 Task: Add a signature Amy Taylor containing 'Cheers, Amy Taylor' to email address softage.1@softage.net and add a folder Videos
Action: Mouse moved to (121, 150)
Screenshot: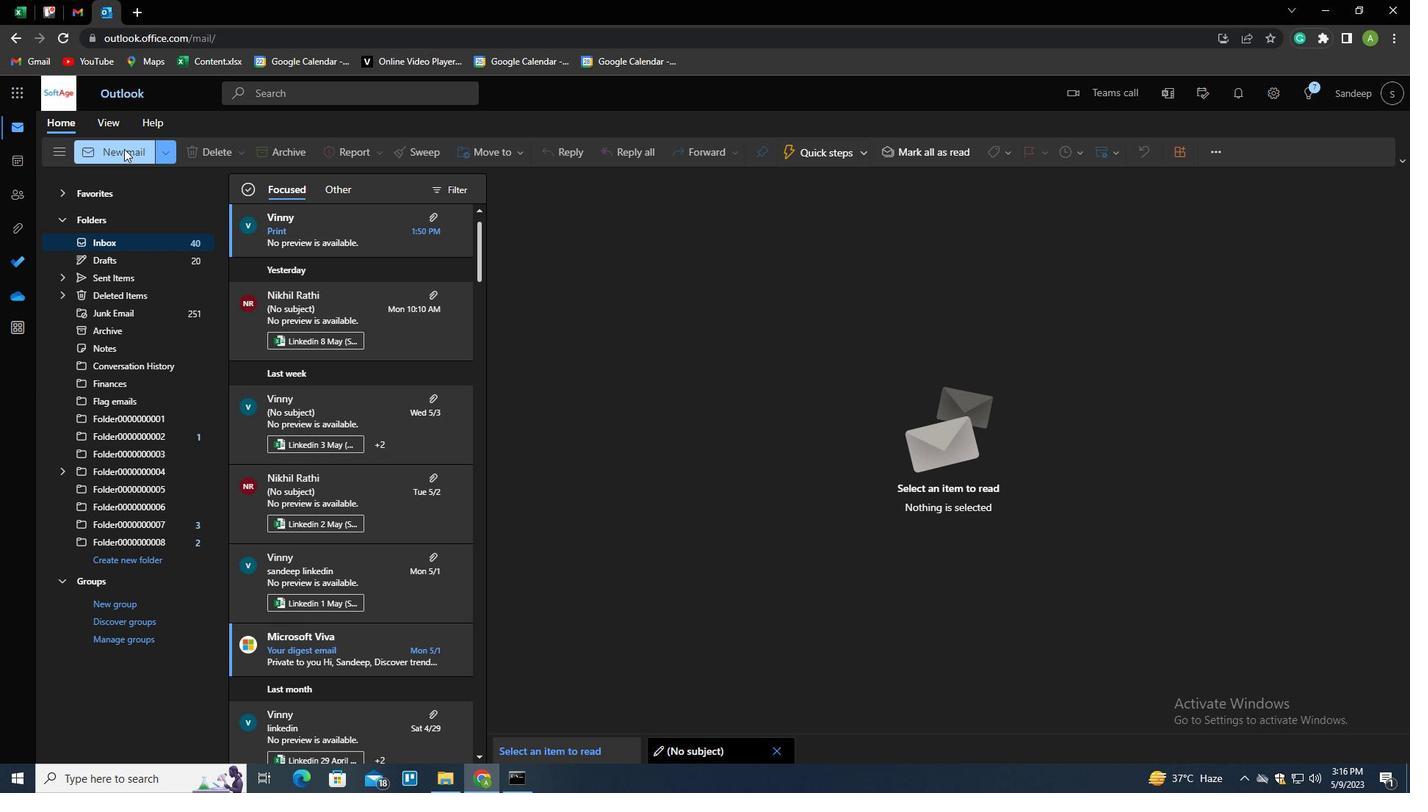 
Action: Mouse pressed left at (121, 150)
Screenshot: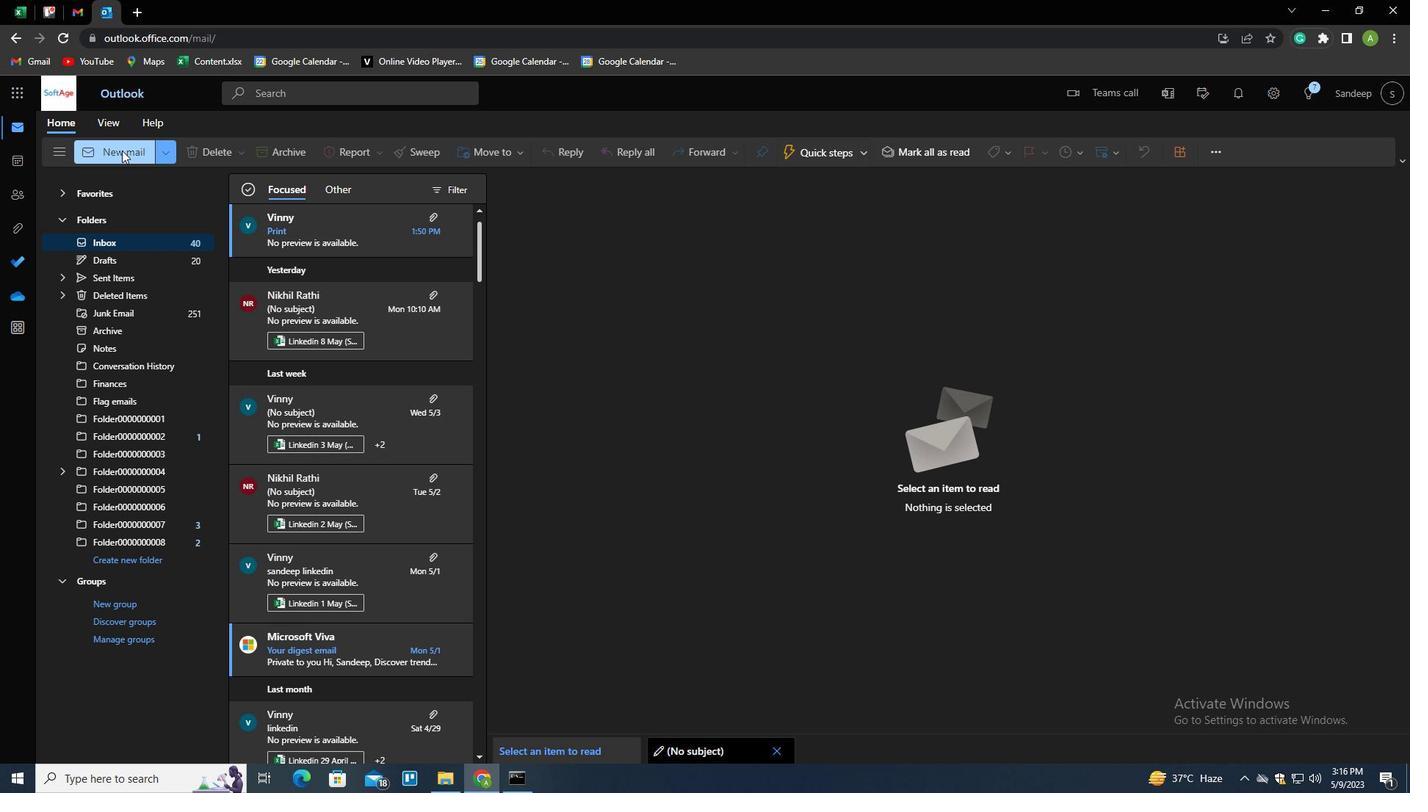 
Action: Mouse moved to (990, 155)
Screenshot: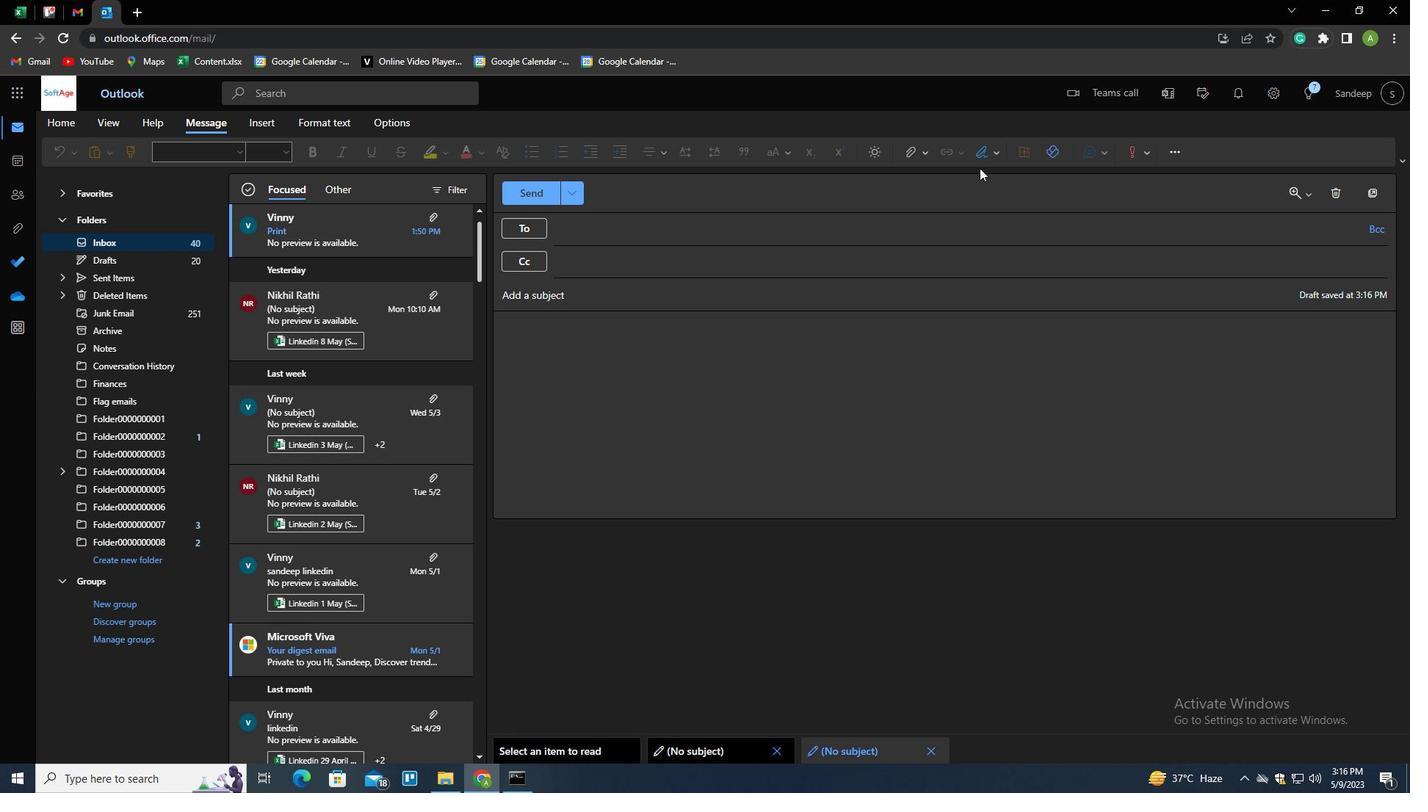 
Action: Mouse pressed left at (990, 155)
Screenshot: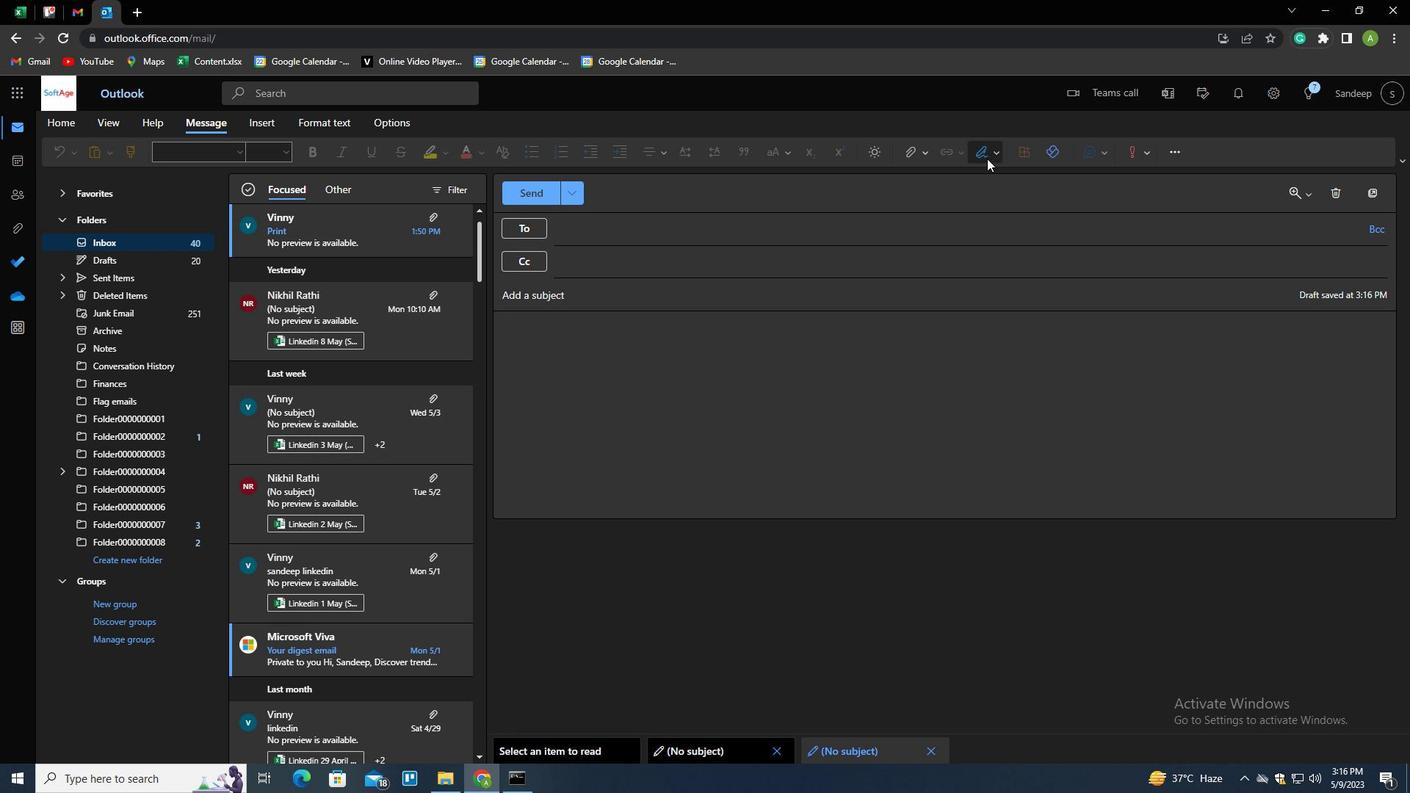 
Action: Mouse moved to (980, 181)
Screenshot: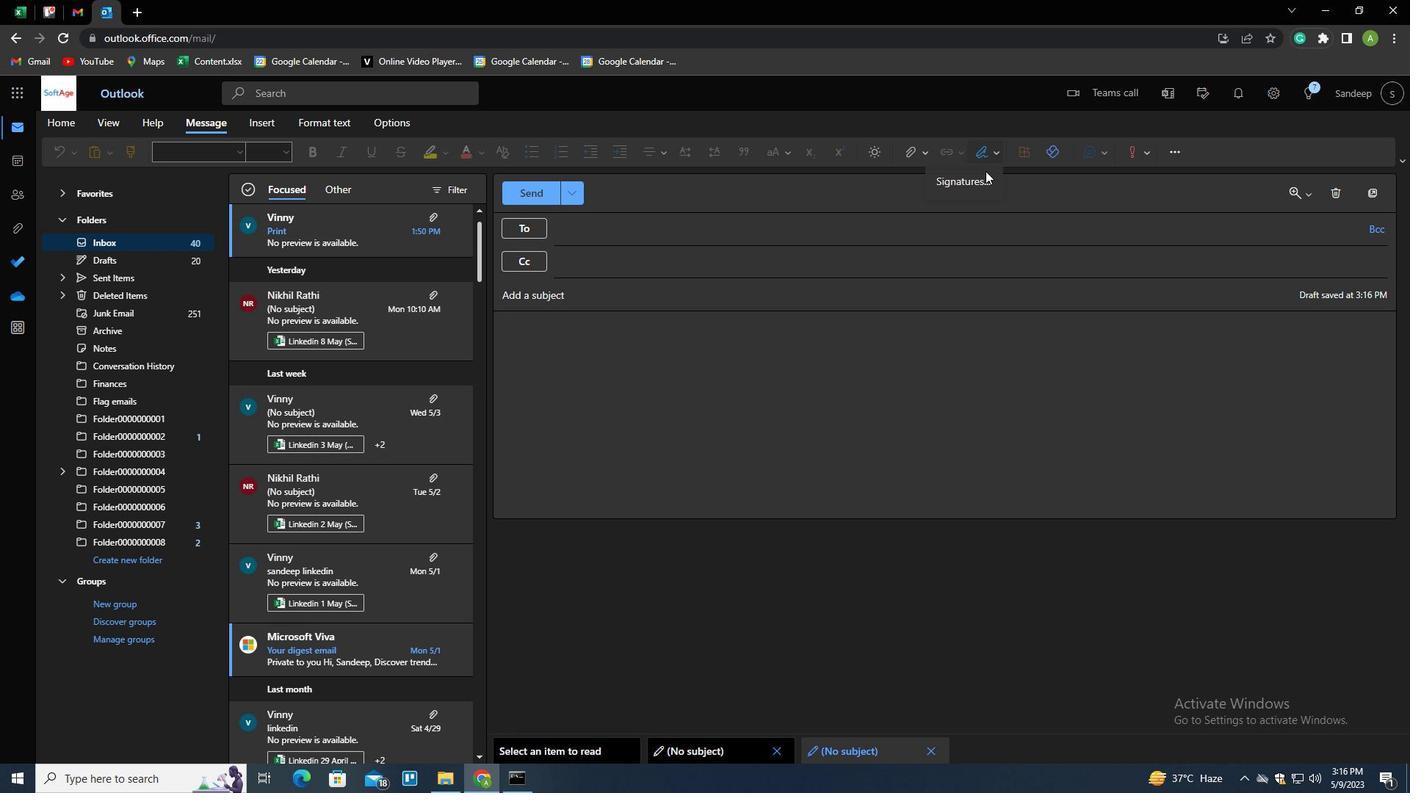 
Action: Mouse pressed left at (980, 181)
Screenshot: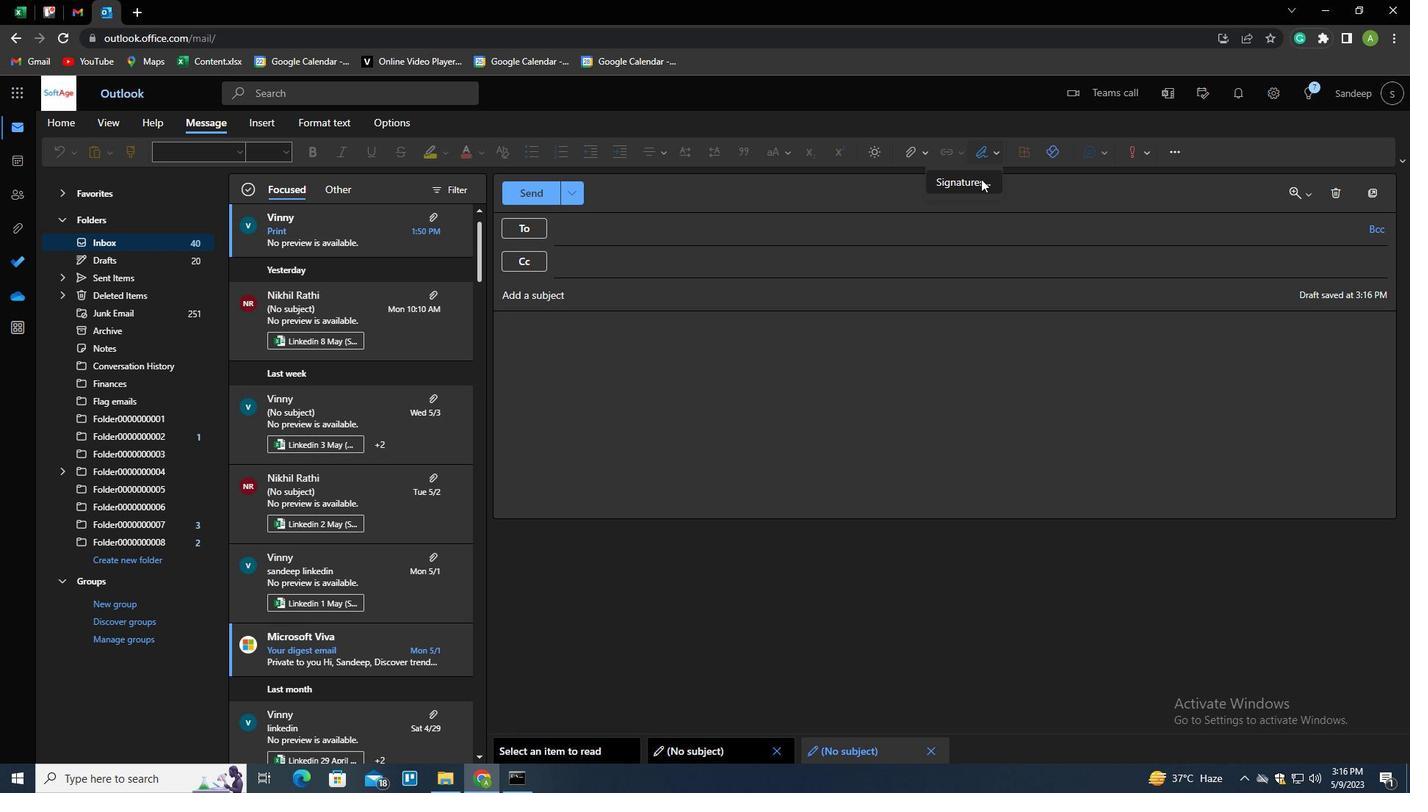 
Action: Mouse moved to (647, 275)
Screenshot: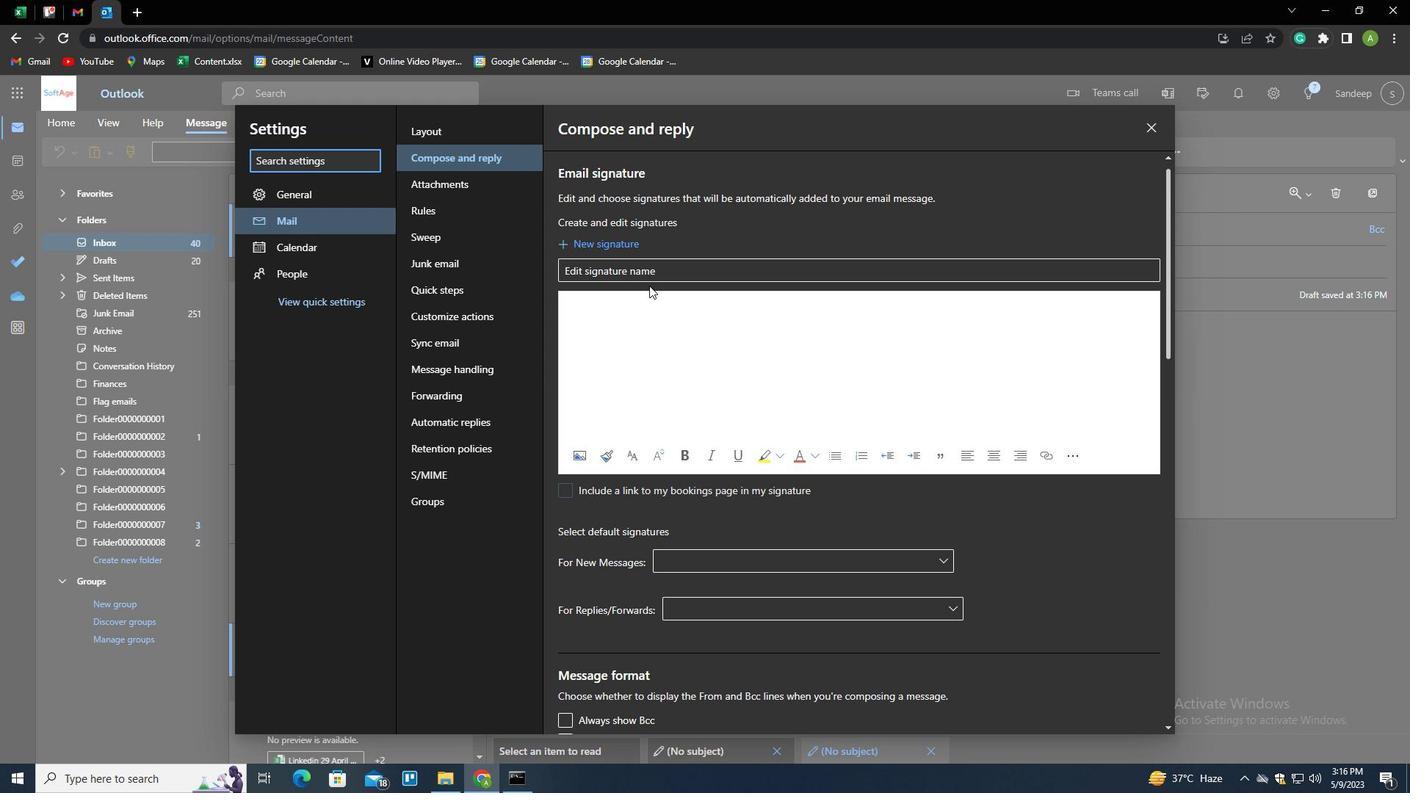 
Action: Mouse pressed left at (647, 275)
Screenshot: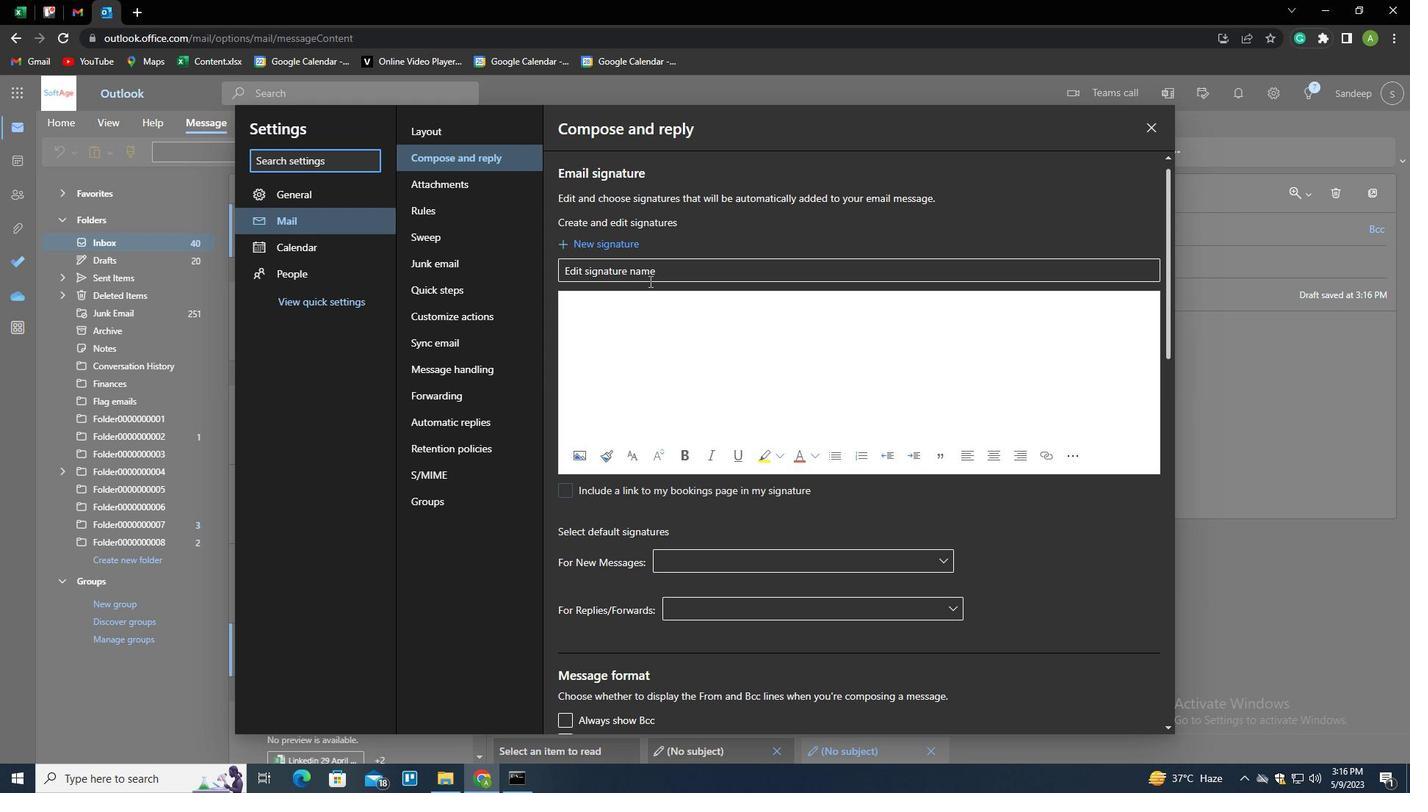 
Action: Key pressed <Key.shift><Key.shift>AMY<Key.space><Key.shift>TAYLOR<Key.tab><Key.shift_r><Key.enter><Key.enter><Key.enter><Key.enter><Key.enter><Key.shift><Key.shift><Key.shift><Key.shift><Key.shift><Key.shift><Key.shift><Key.shift><Key.shift><Key.shift><Key.shift><Key.shift><Key.shift><Key.shift><Key.shift><Key.shift><Key.shift><Key.shift><Key.shift><Key.shift><Key.shift><Key.shift><Key.shift><Key.shift><Key.shift><Key.shift><Key.shift><Key.shift><Key.shift><Key.shift><Key.shift><Key.shift><Key.shift><Key.shift><Key.shift><Key.shift><Key.shift><Key.shift><Key.shift><Key.shift><Key.shift><Key.shift><Key.shift><Key.shift><Key.shift><Key.shift><Key.shift><Key.shift><Key.shift><Key.shift><Key.shift><Key.shift>CHEERS,<Key.shift_r><Key.enter>A<Key.shift><Key.backspace><Key.shift>AMY<Key.space><Key.shift>TAYLOR
Screenshot: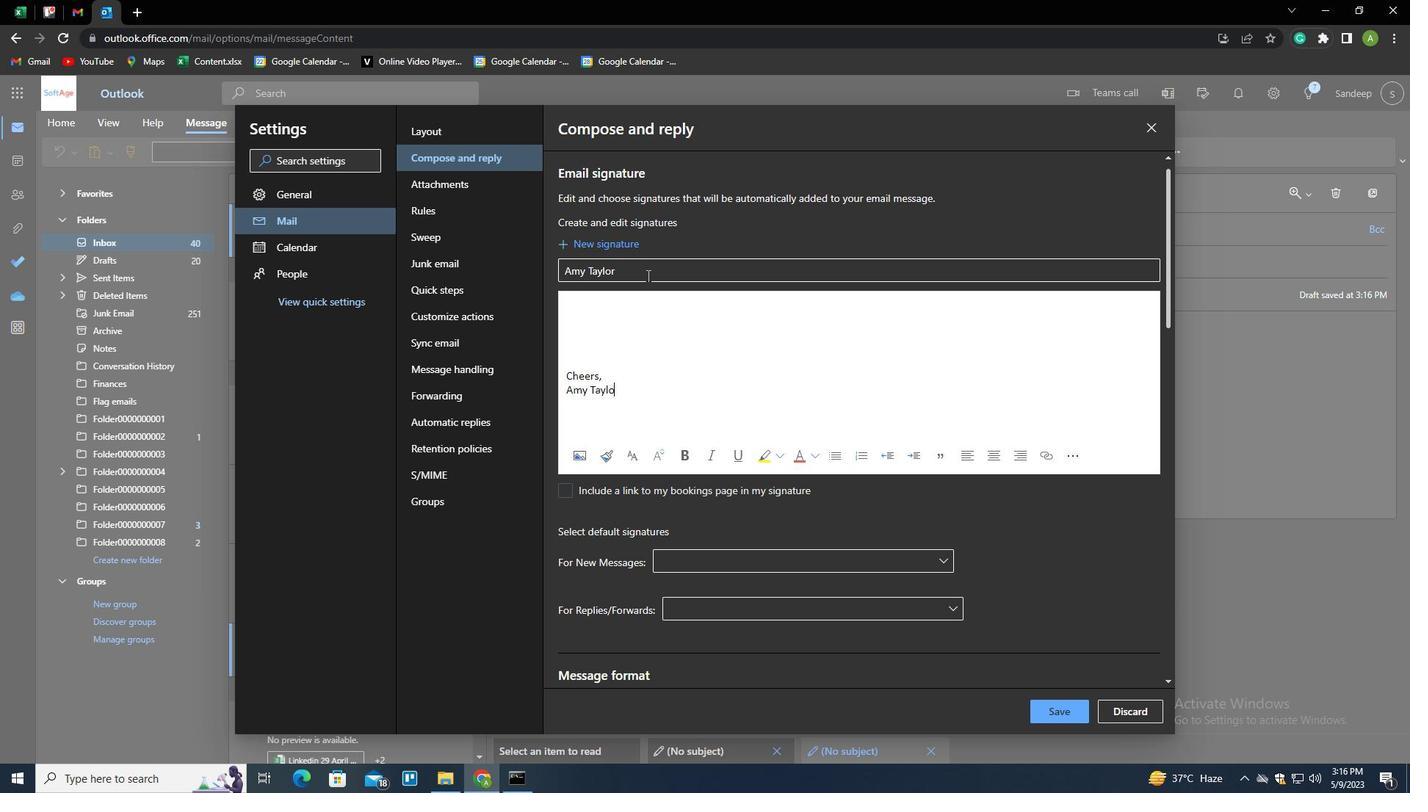 
Action: Mouse moved to (714, 374)
Screenshot: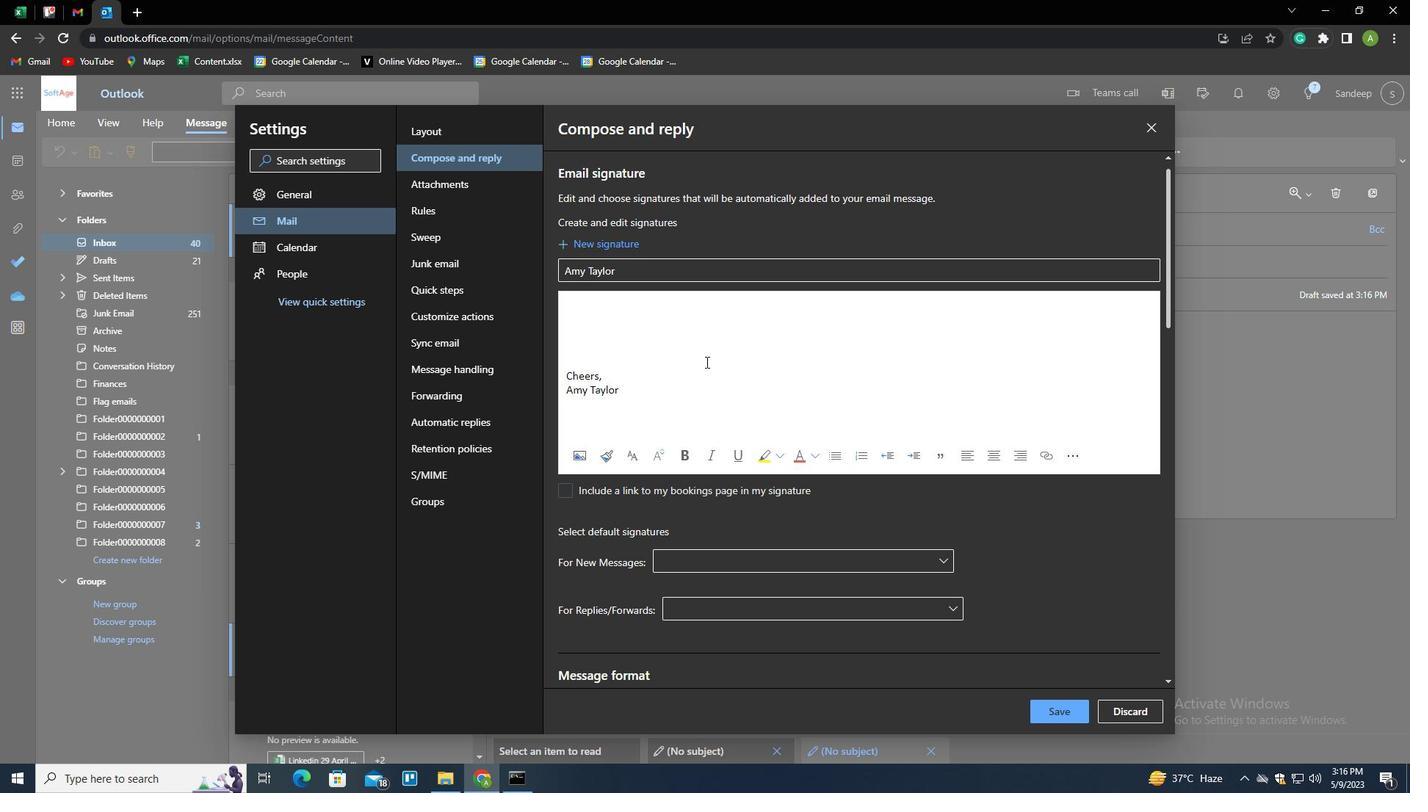 
Action: Mouse pressed left at (714, 374)
Screenshot: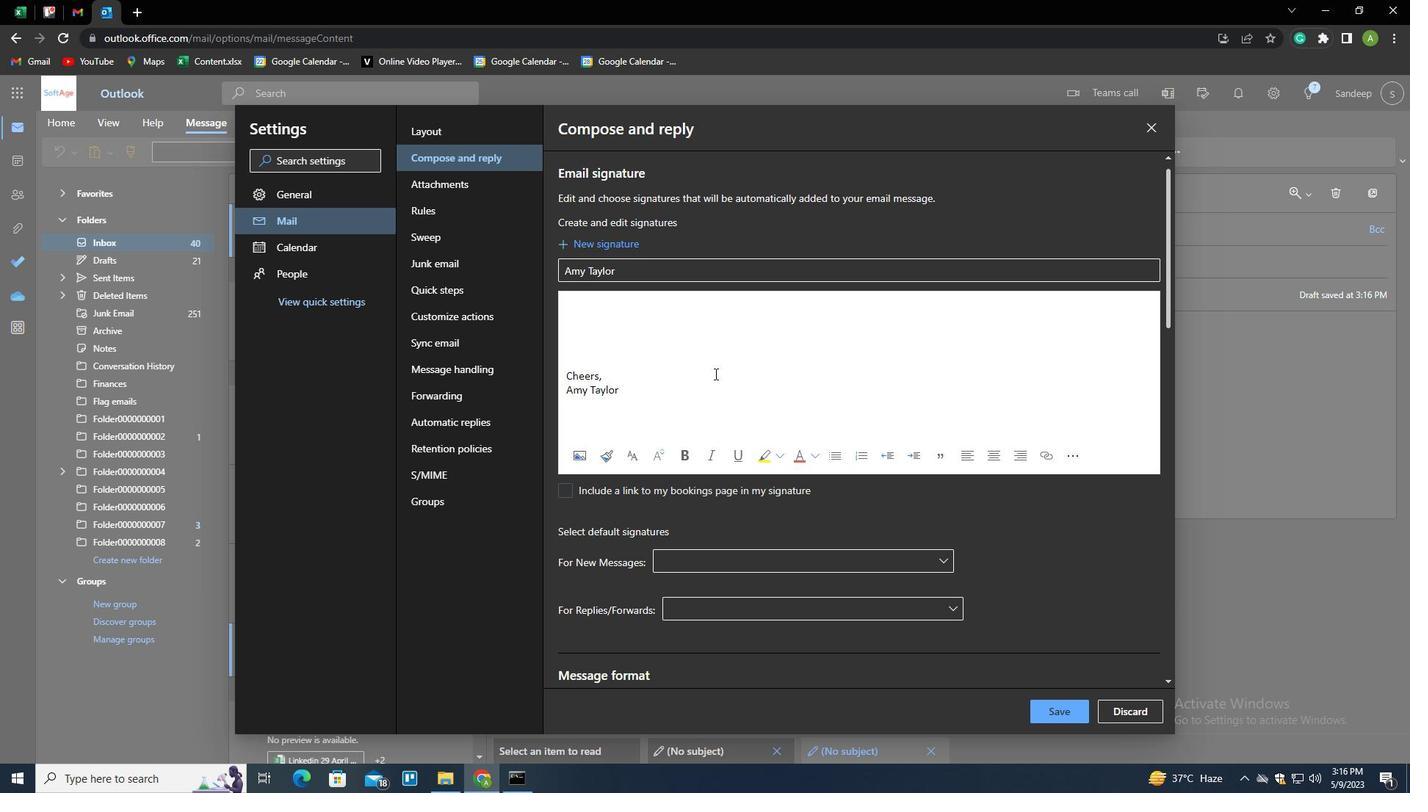 
Action: Mouse moved to (1066, 706)
Screenshot: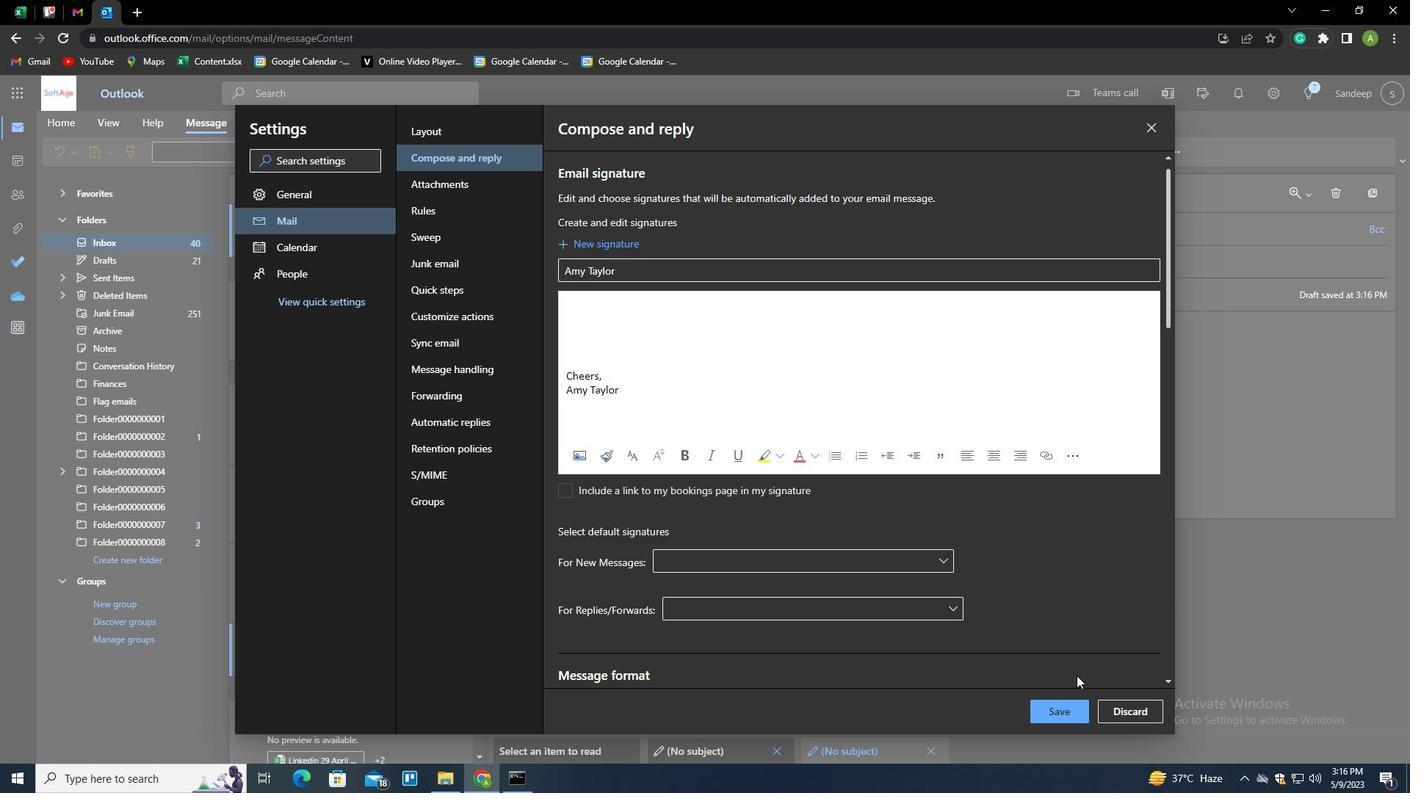 
Action: Mouse pressed left at (1066, 706)
Screenshot: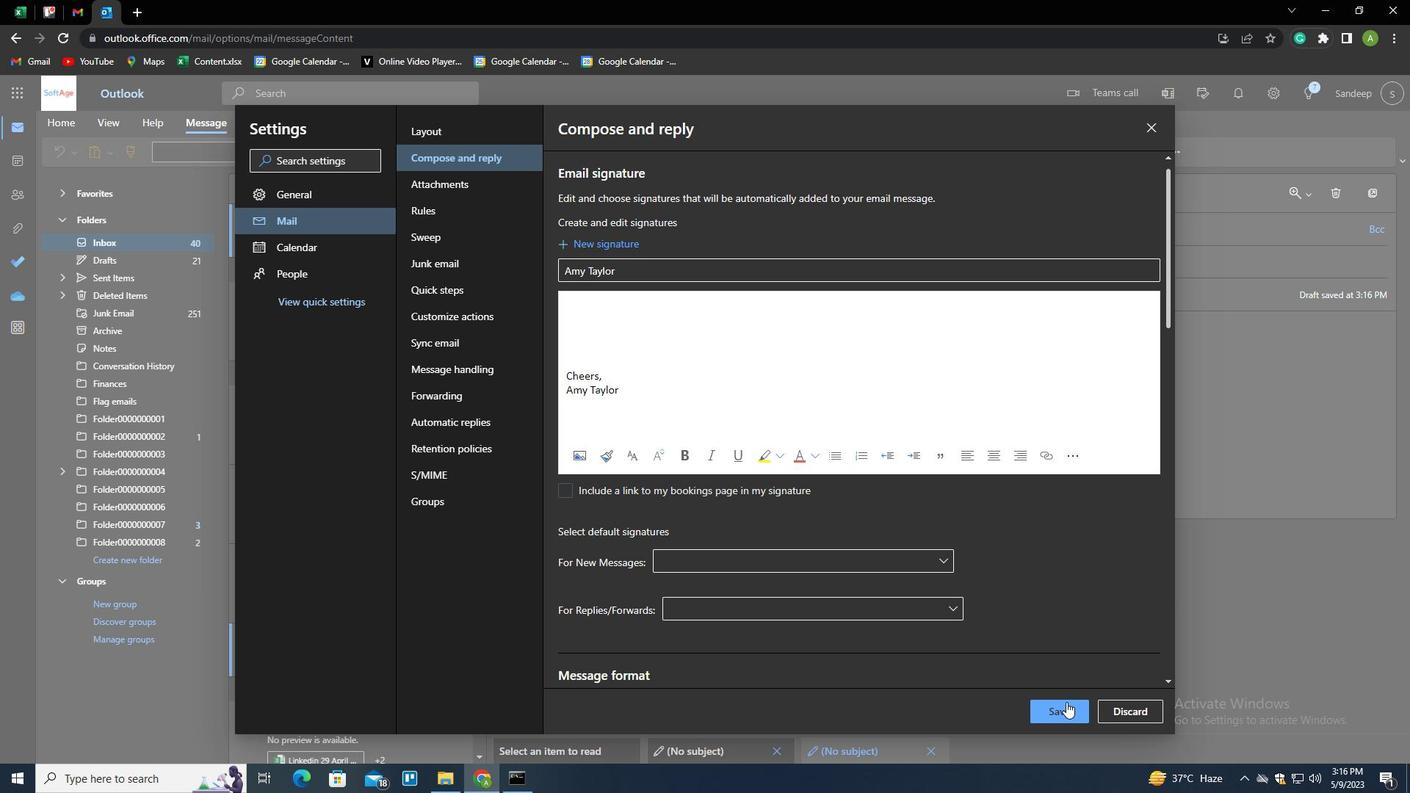 
Action: Mouse moved to (1239, 452)
Screenshot: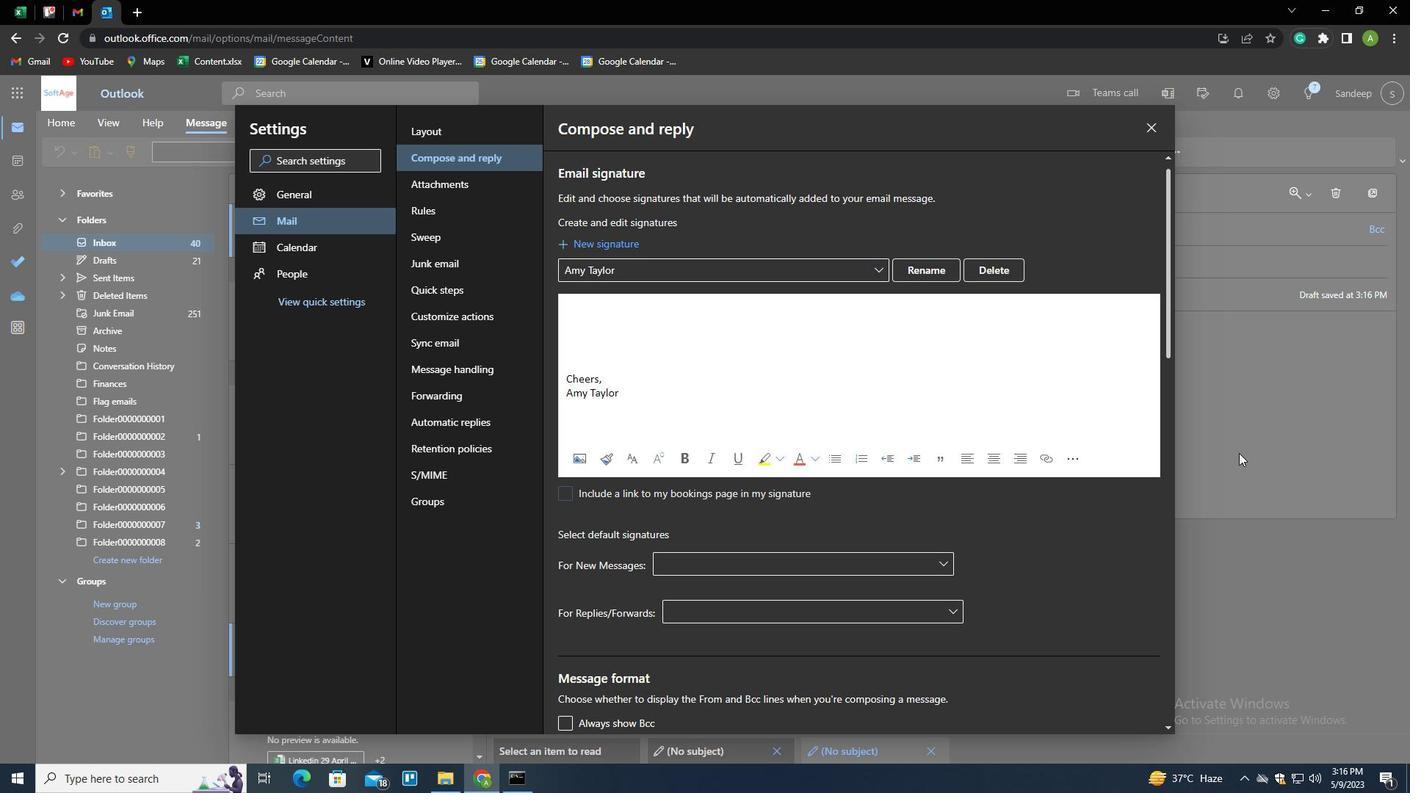 
Action: Mouse pressed left at (1239, 452)
Screenshot: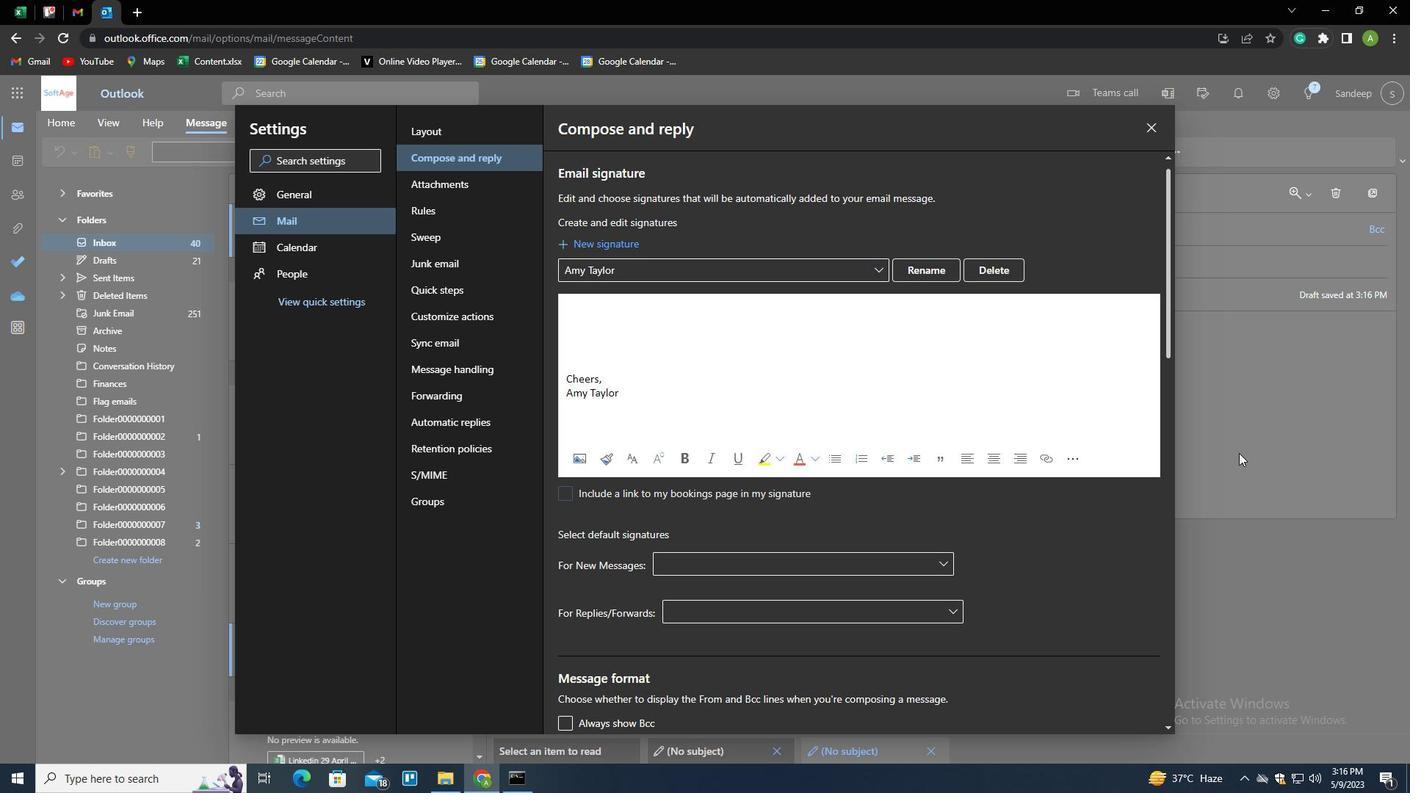 
Action: Mouse moved to (976, 155)
Screenshot: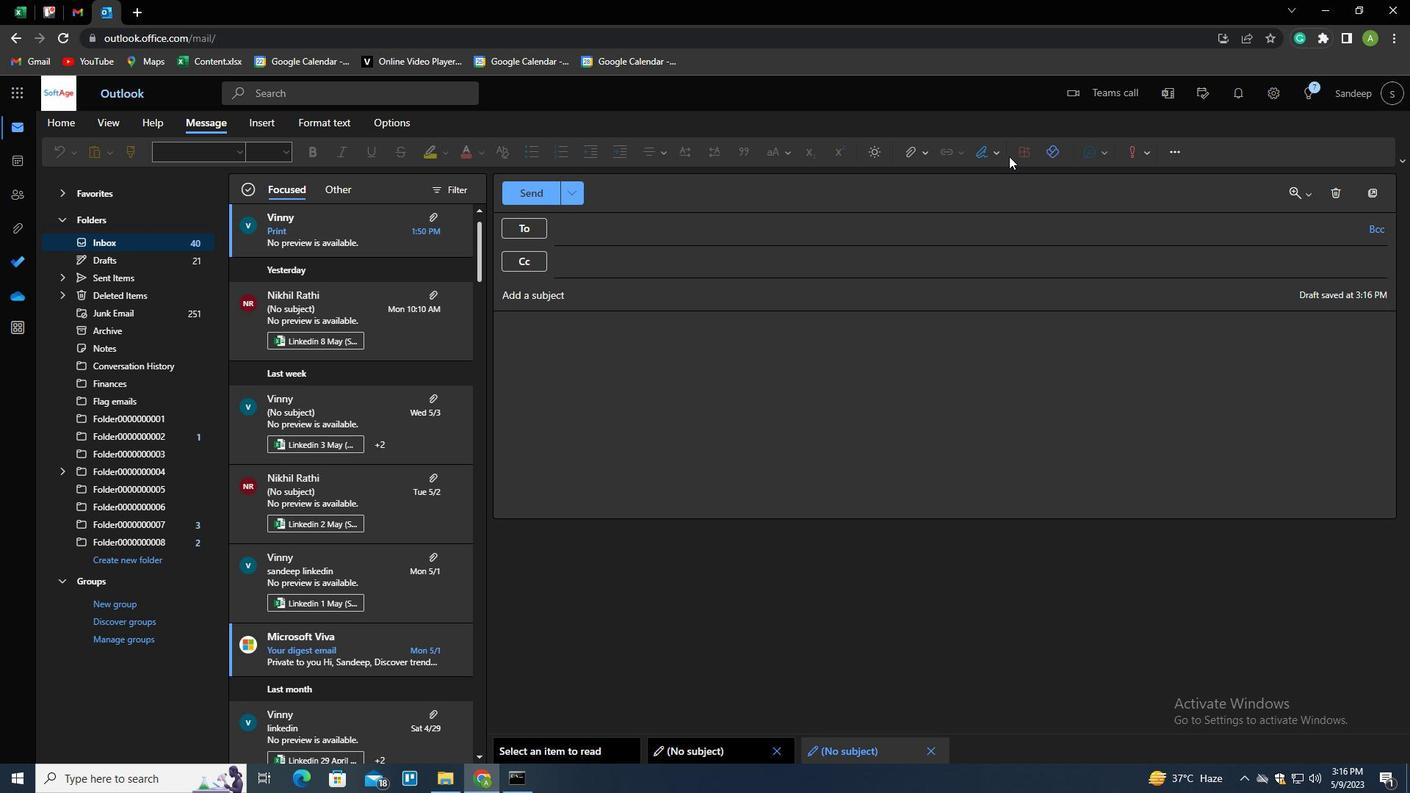 
Action: Mouse pressed left at (976, 155)
Screenshot: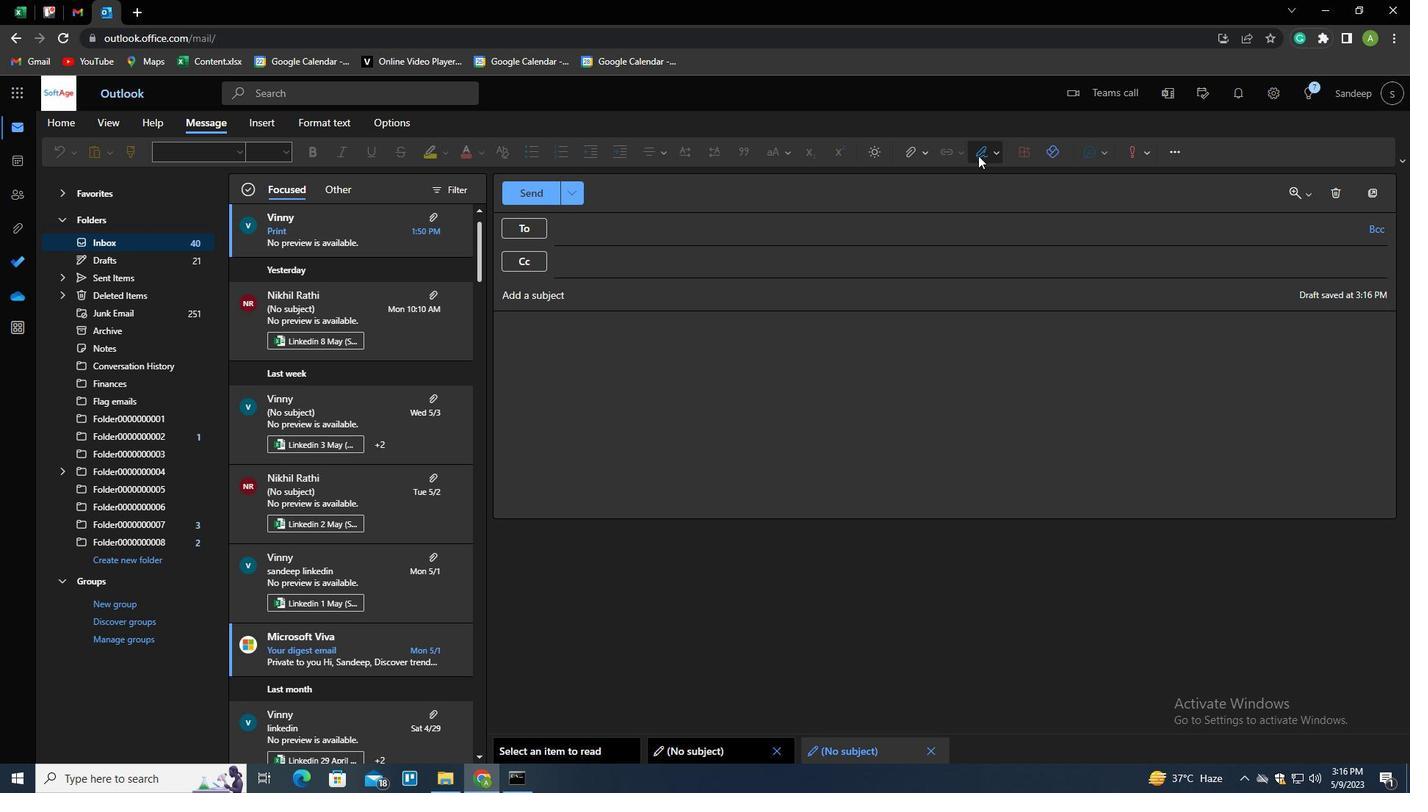 
Action: Mouse moved to (974, 185)
Screenshot: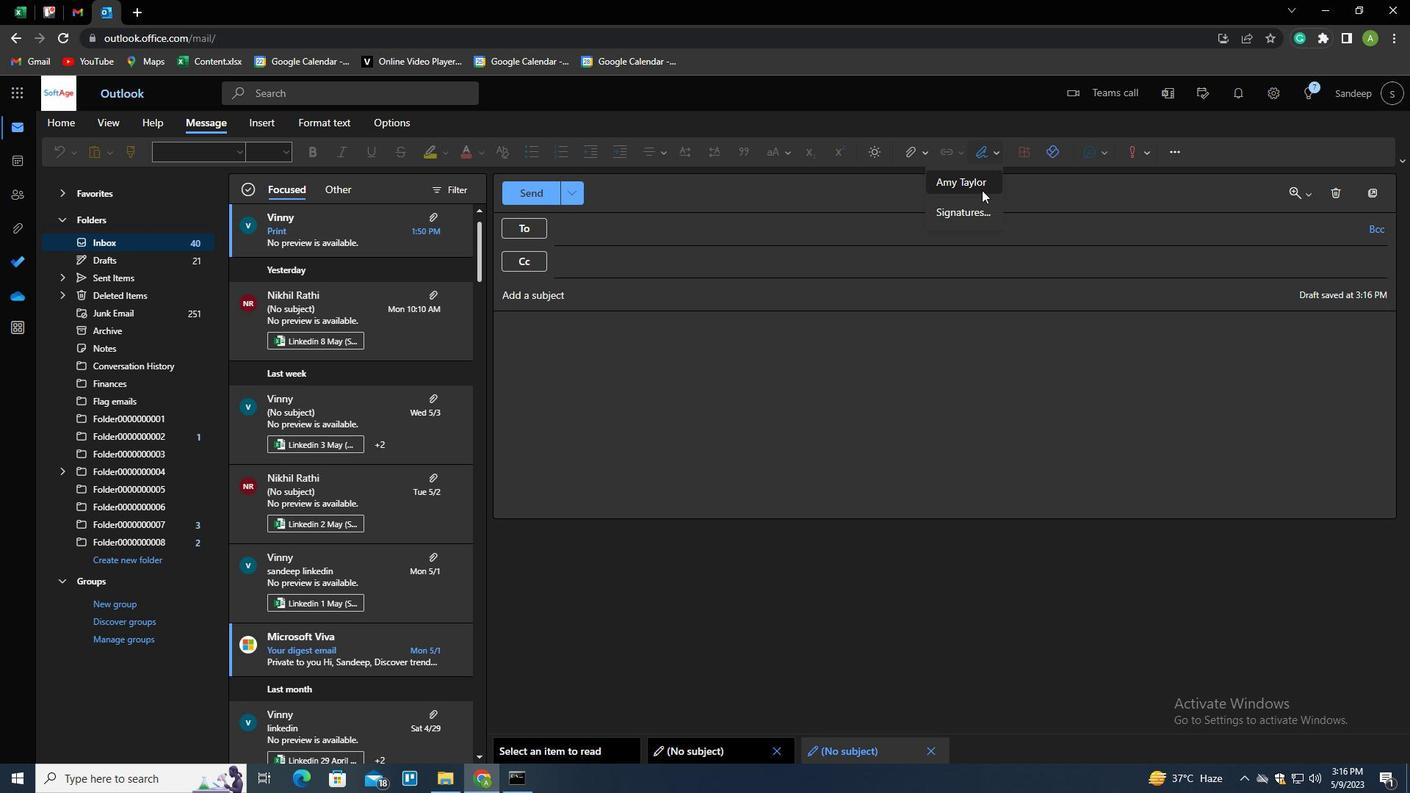 
Action: Mouse pressed left at (974, 185)
Screenshot: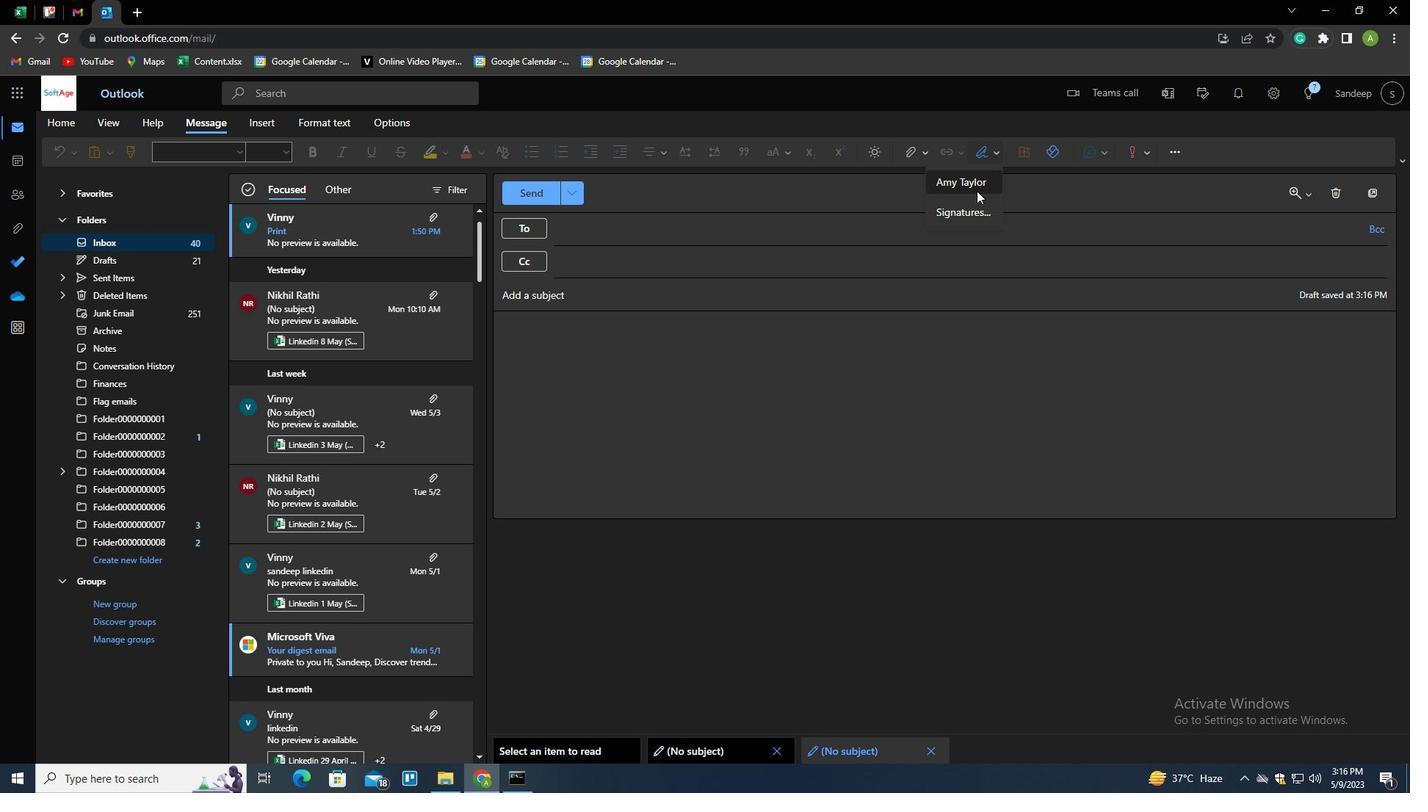 
Action: Mouse moved to (96, 554)
Screenshot: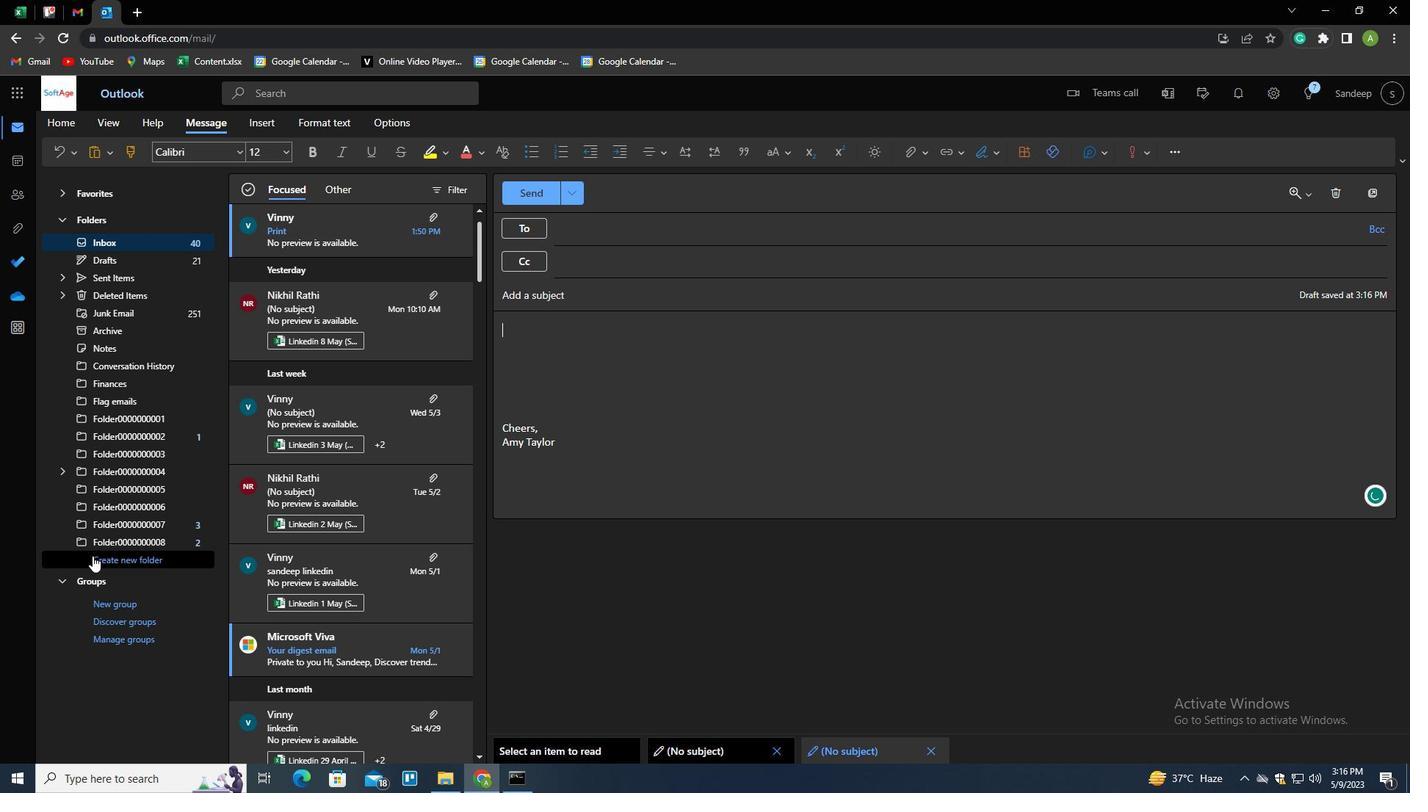 
Action: Mouse pressed left at (96, 554)
Screenshot: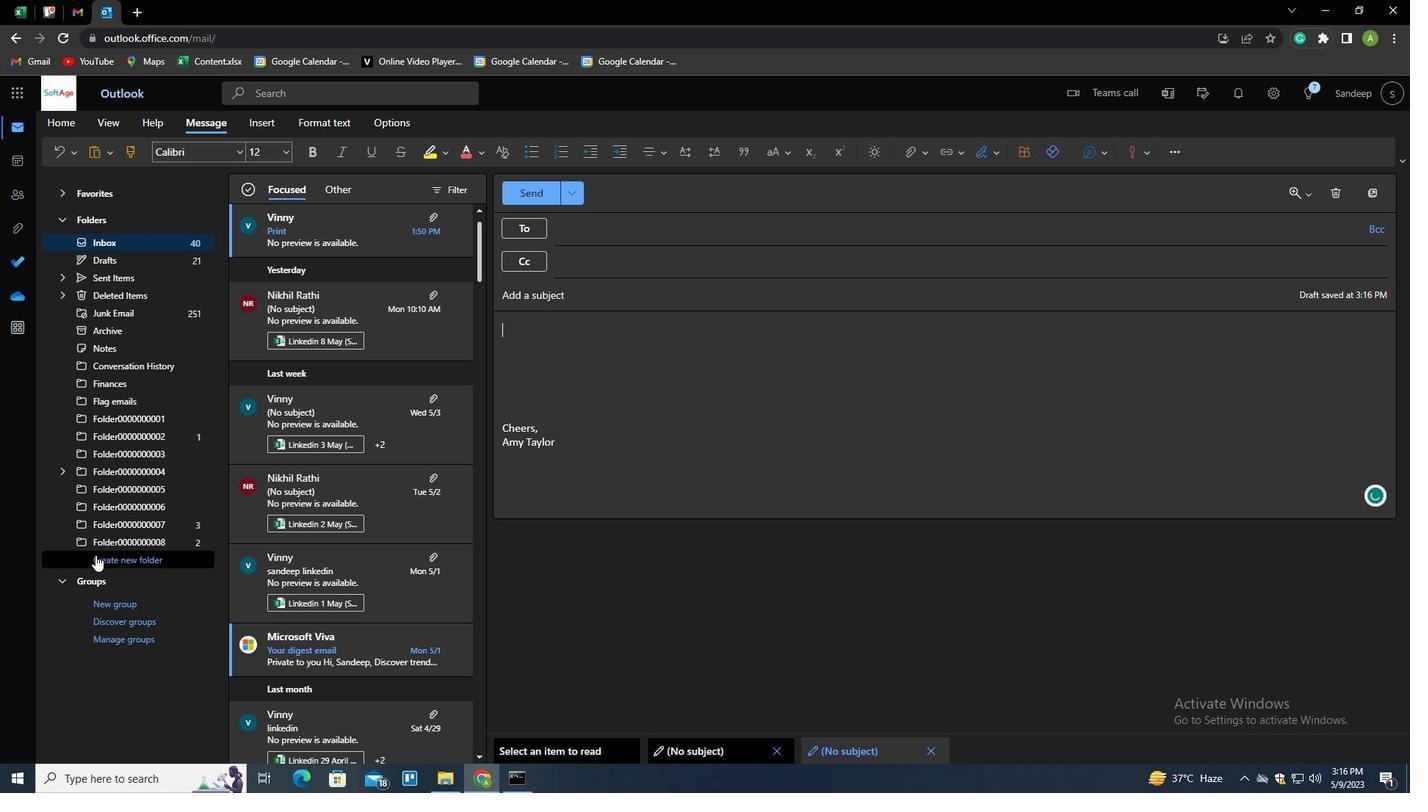 
Action: Mouse moved to (107, 562)
Screenshot: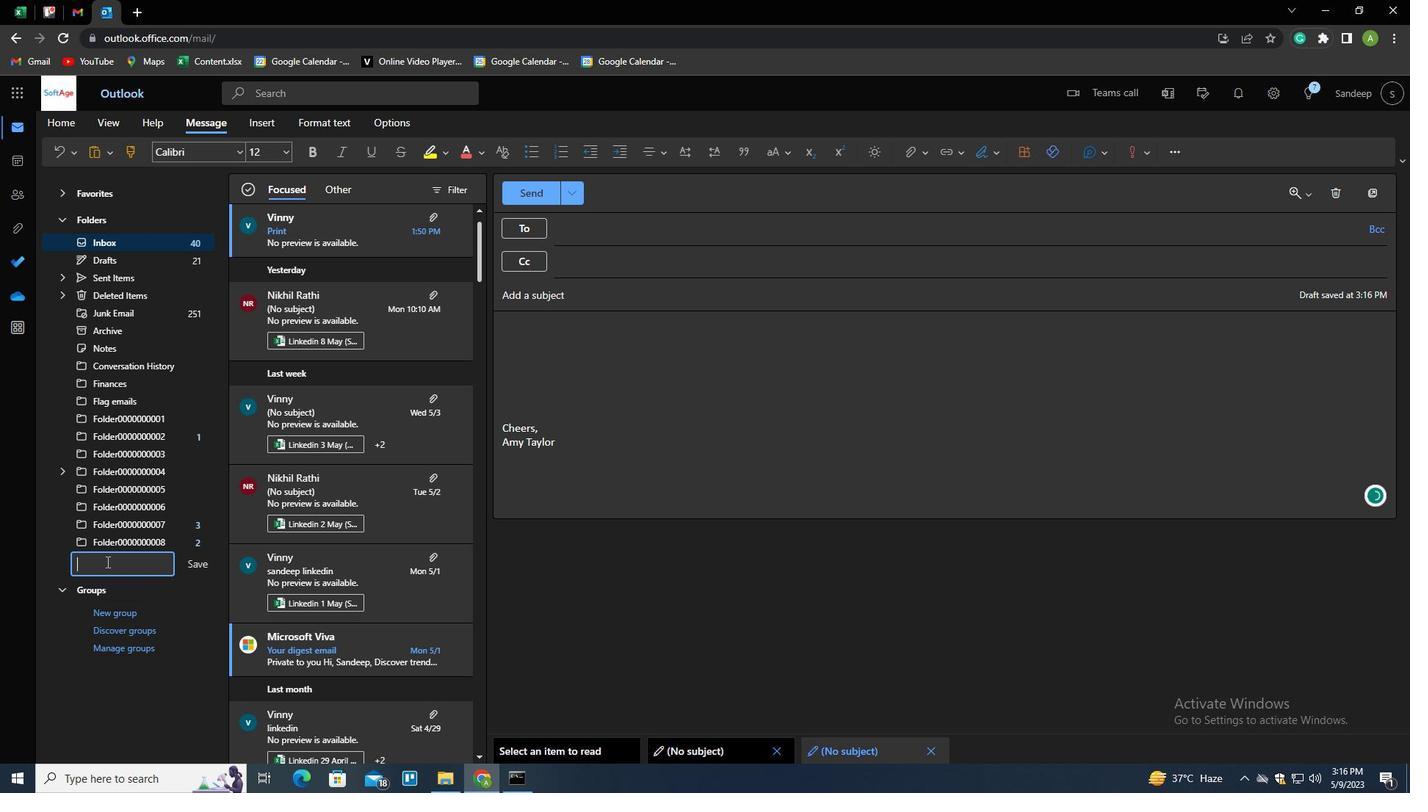 
Action: Key pressed <Key.shift>VIDEOS<Key.enter>
Screenshot: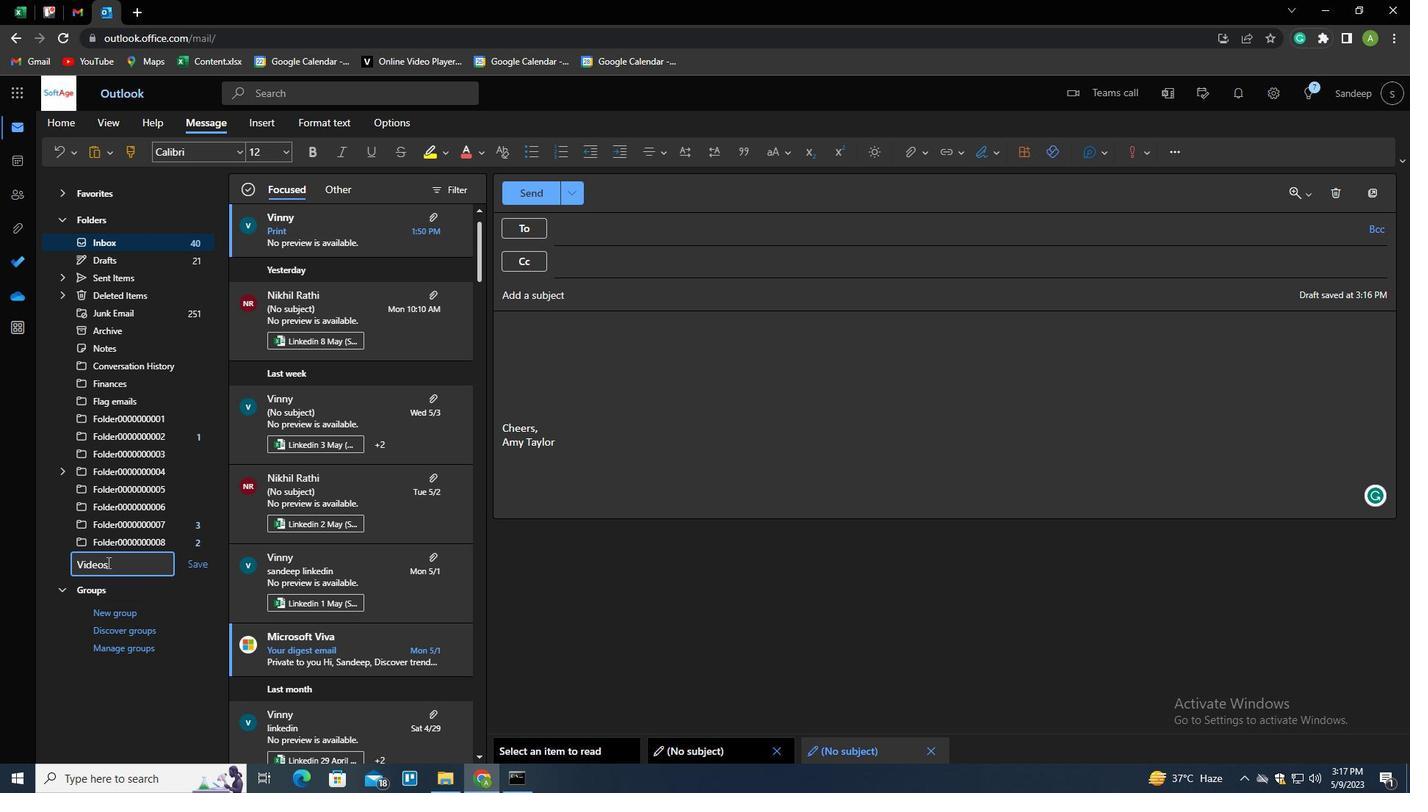 
